 Task: Add Boiron Antimonium Tartaricum 30C to the cart.
Action: Mouse moved to (228, 111)
Screenshot: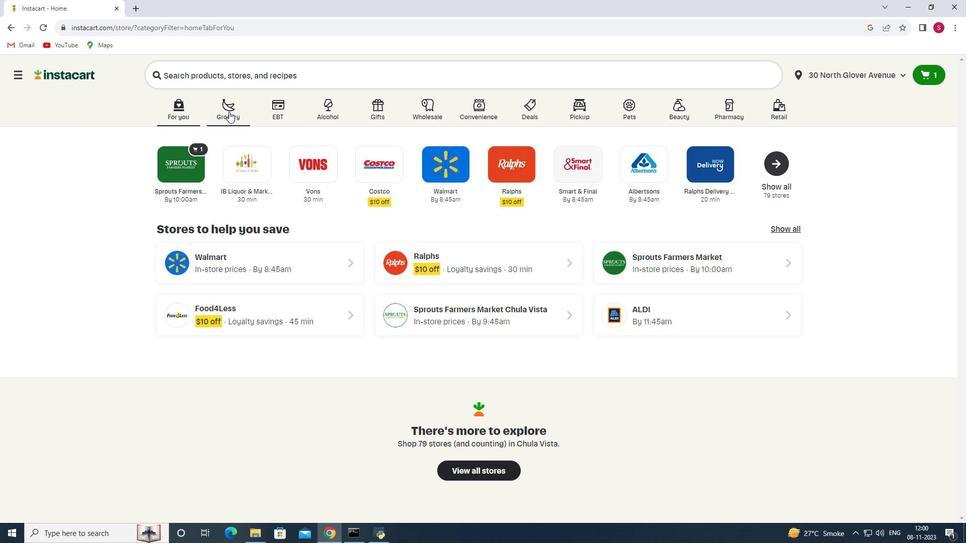 
Action: Mouse pressed left at (228, 111)
Screenshot: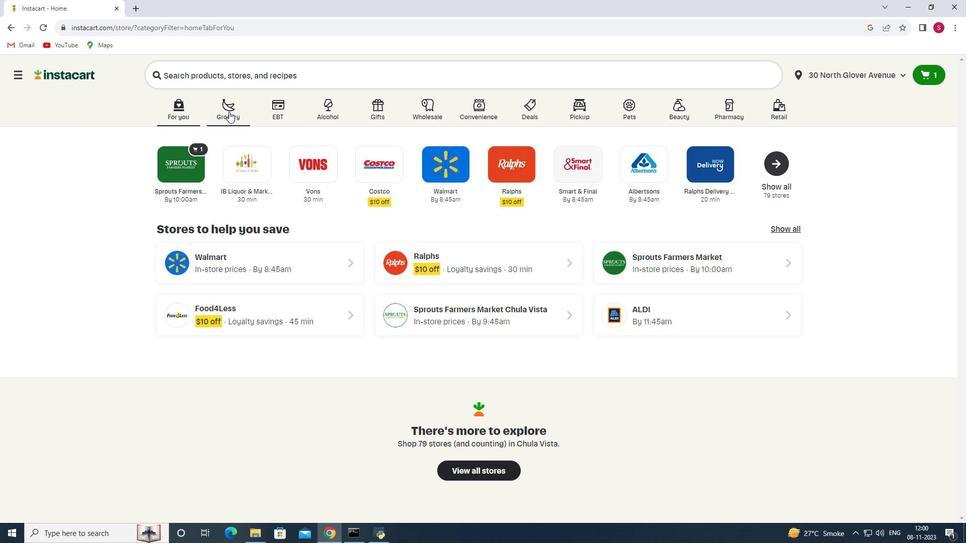 
Action: Mouse moved to (226, 286)
Screenshot: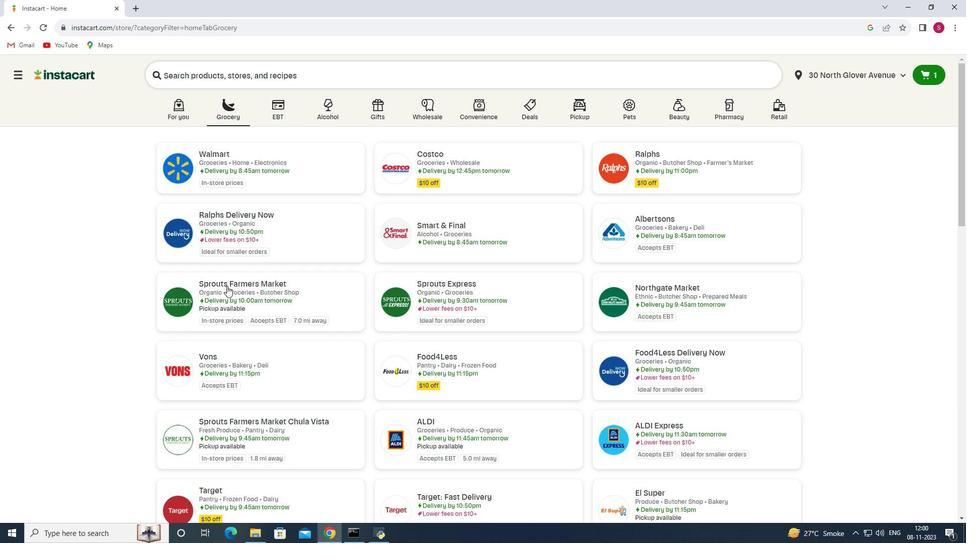 
Action: Mouse pressed left at (226, 286)
Screenshot: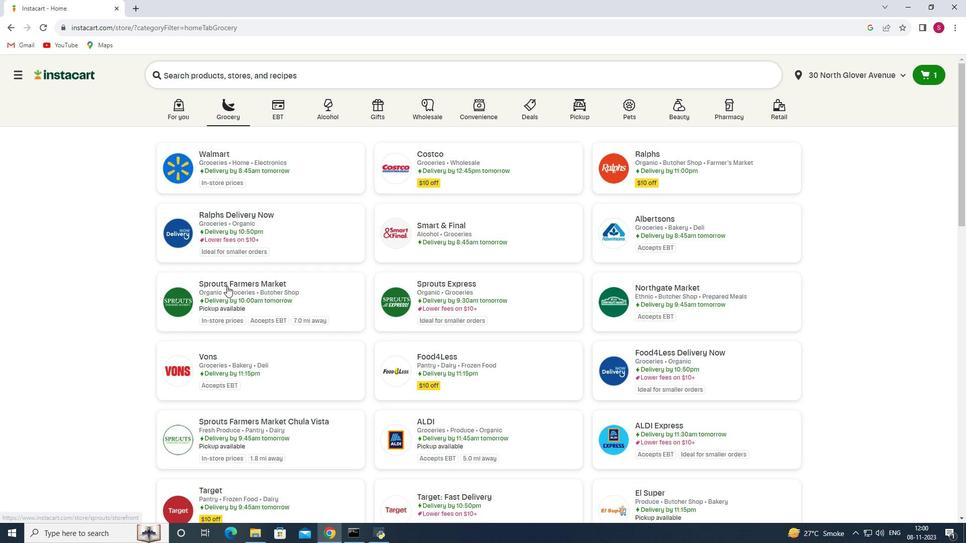 
Action: Mouse moved to (69, 309)
Screenshot: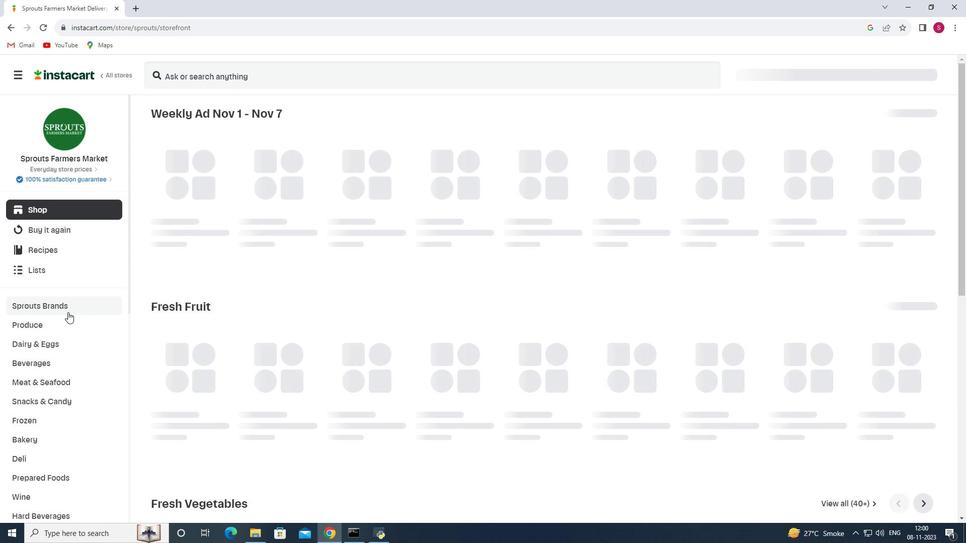 
Action: Mouse scrolled (69, 309) with delta (0, 0)
Screenshot: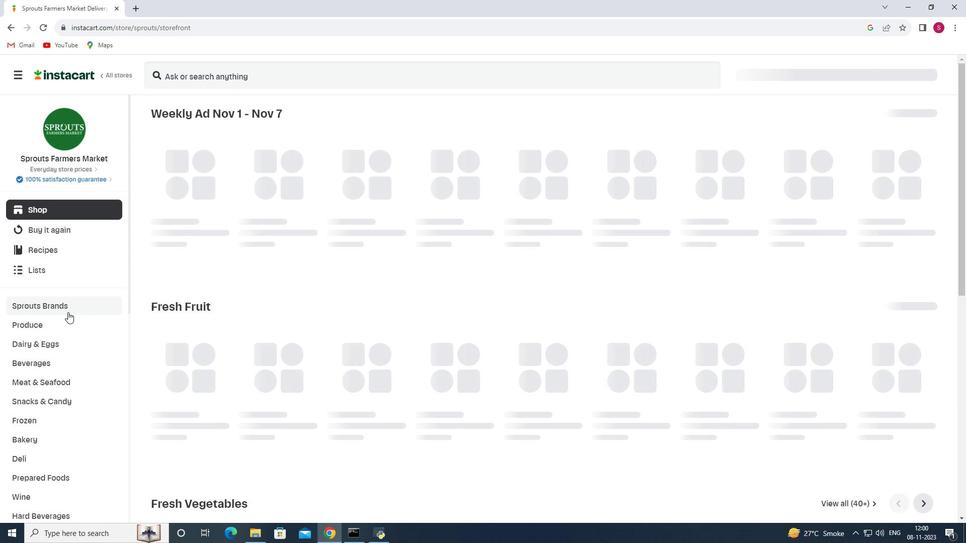 
Action: Mouse moved to (67, 312)
Screenshot: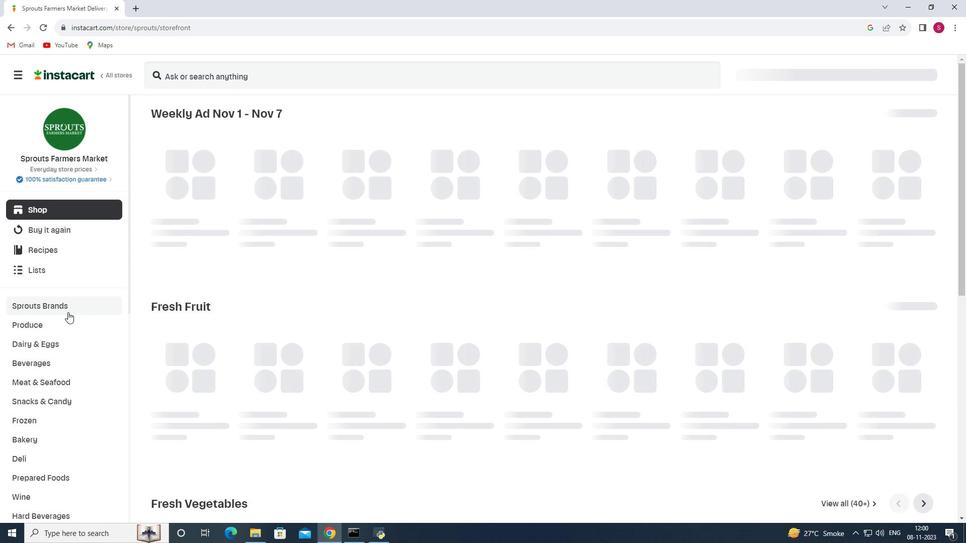 
Action: Mouse scrolled (67, 311) with delta (0, 0)
Screenshot: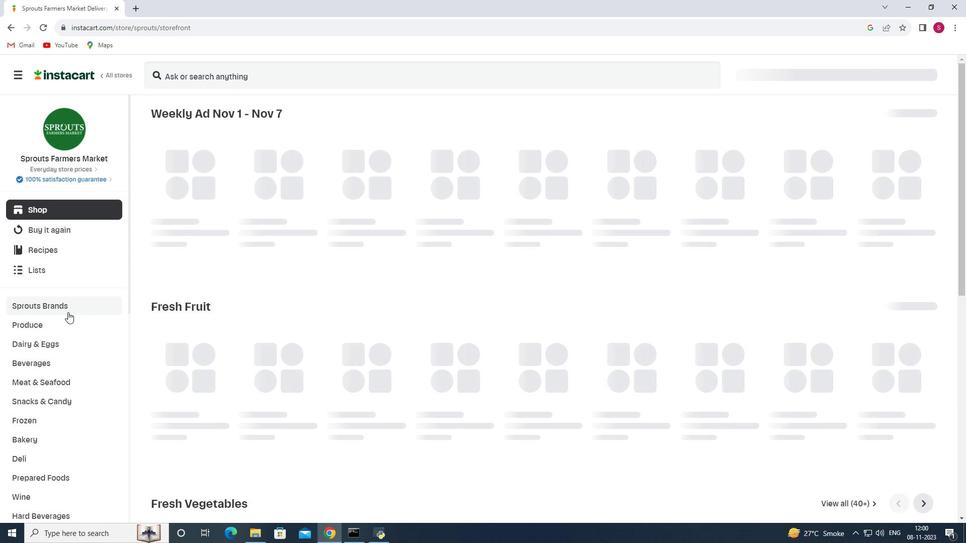 
Action: Mouse scrolled (67, 311) with delta (0, 0)
Screenshot: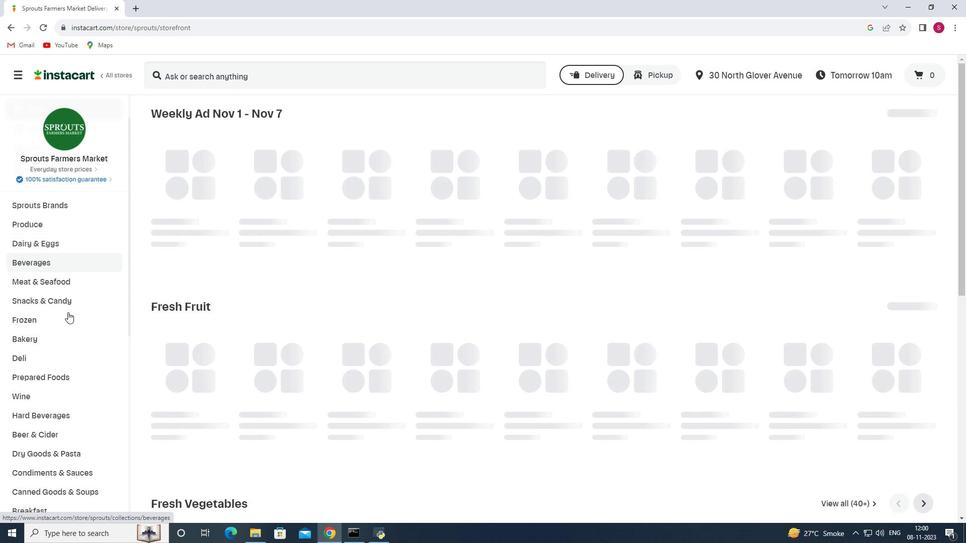 
Action: Mouse scrolled (67, 311) with delta (0, 0)
Screenshot: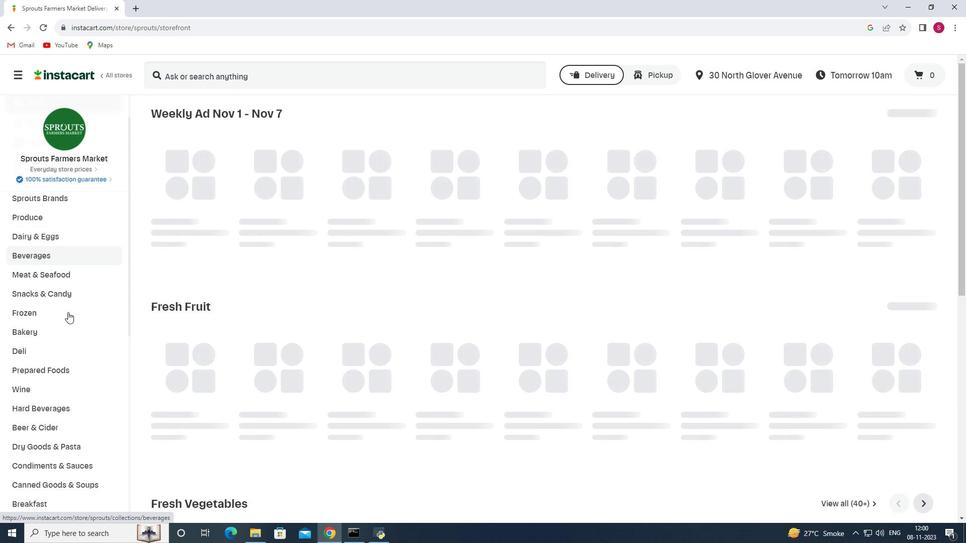 
Action: Mouse scrolled (67, 311) with delta (0, 0)
Screenshot: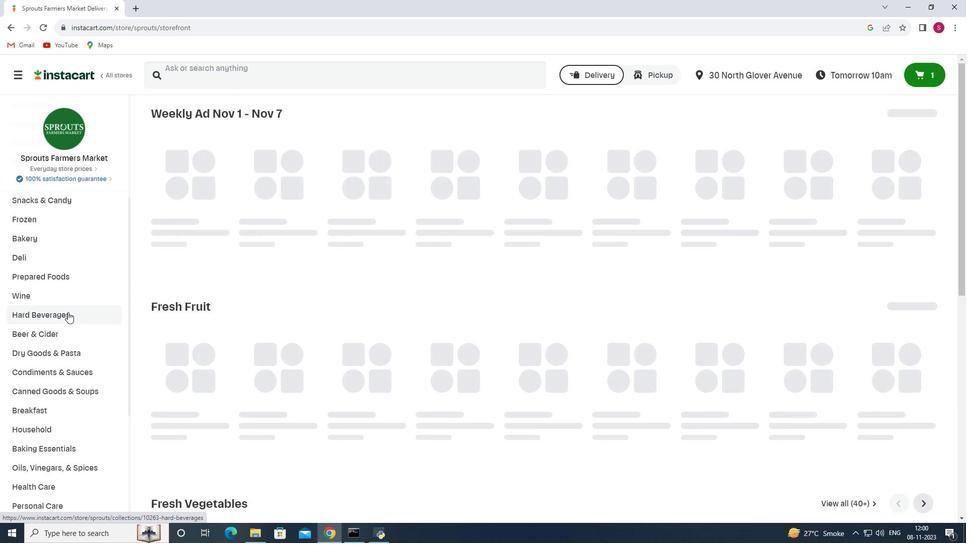 
Action: Mouse scrolled (67, 311) with delta (0, 0)
Screenshot: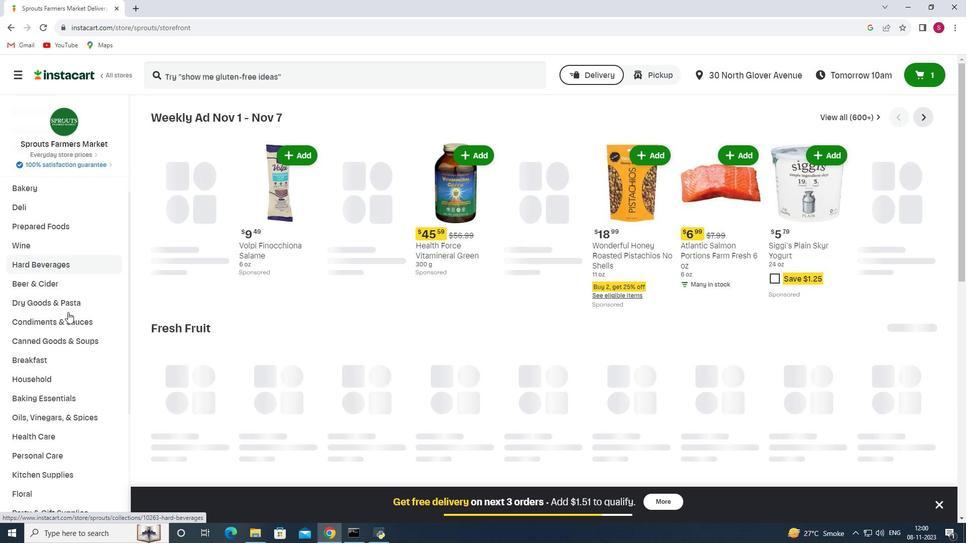 
Action: Mouse scrolled (67, 311) with delta (0, 0)
Screenshot: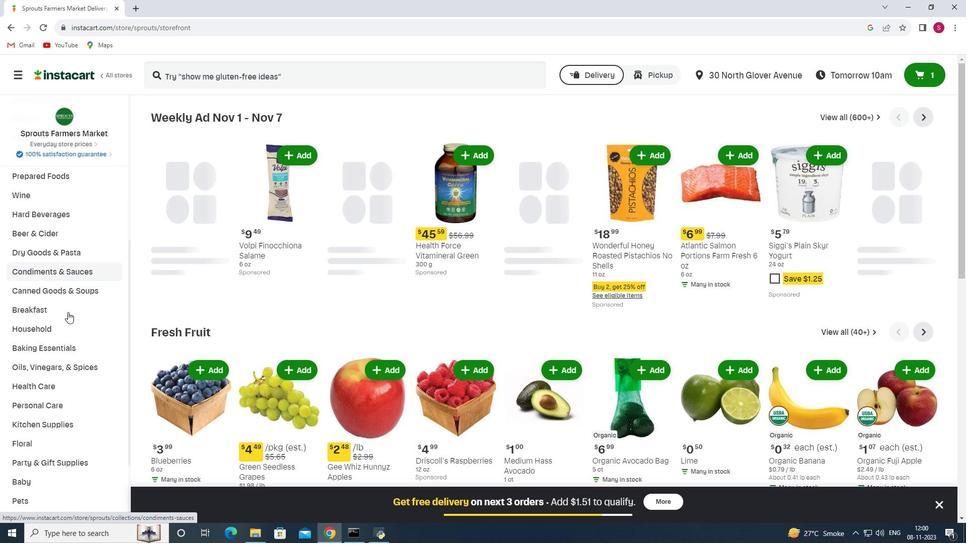 
Action: Mouse moved to (60, 327)
Screenshot: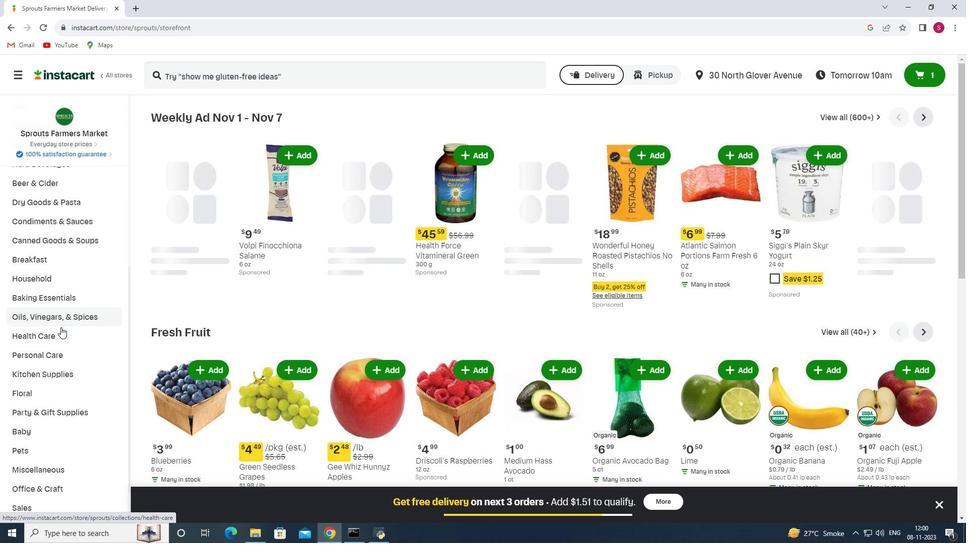 
Action: Mouse pressed left at (60, 327)
Screenshot: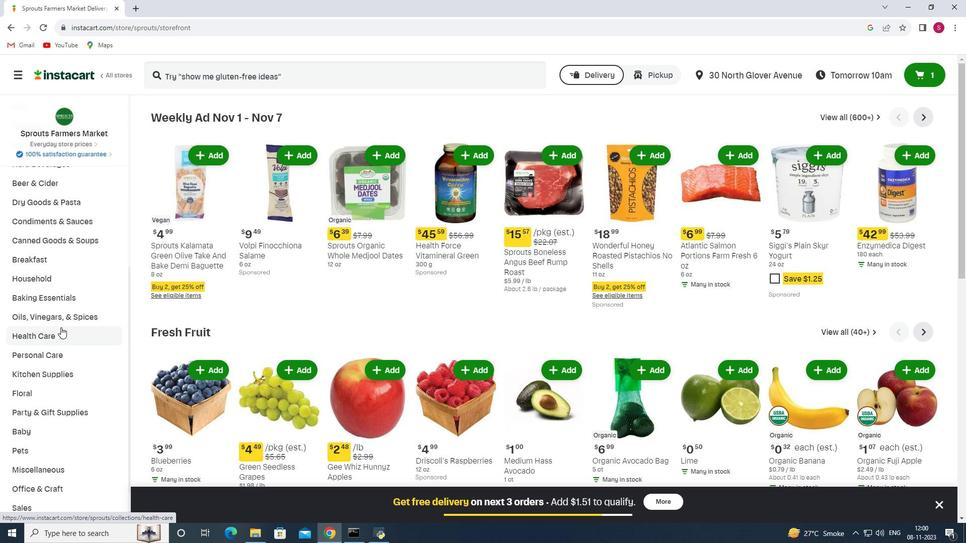 
Action: Mouse moved to (337, 135)
Screenshot: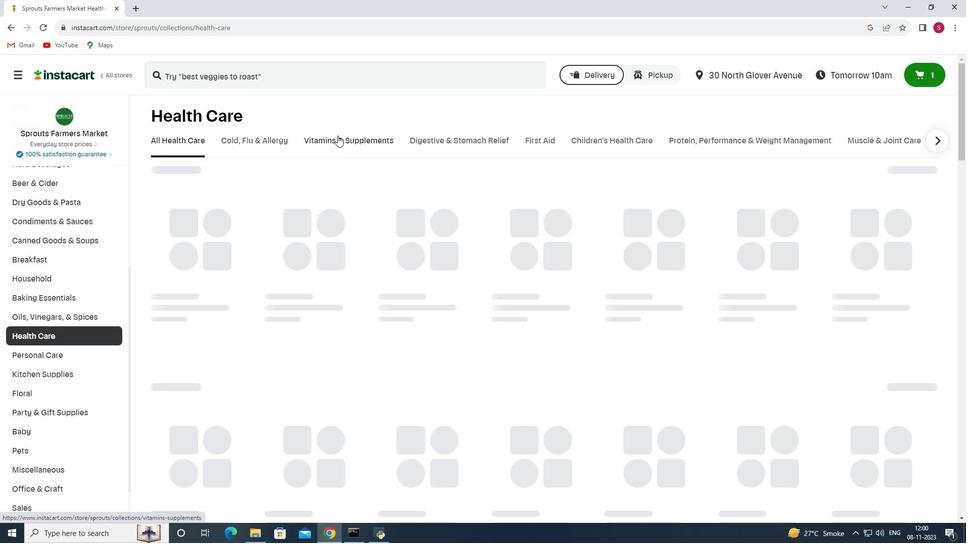
Action: Mouse pressed left at (337, 135)
Screenshot: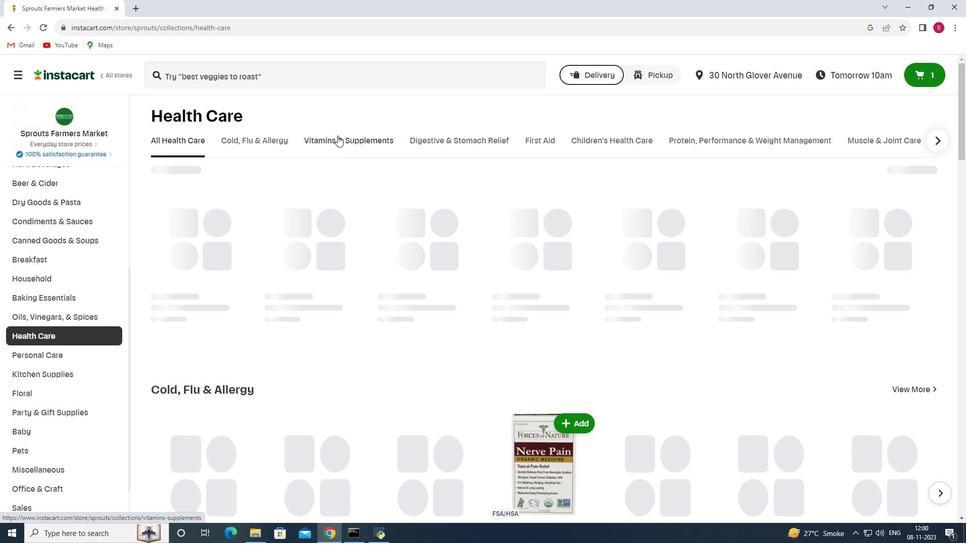 
Action: Mouse moved to (780, 183)
Screenshot: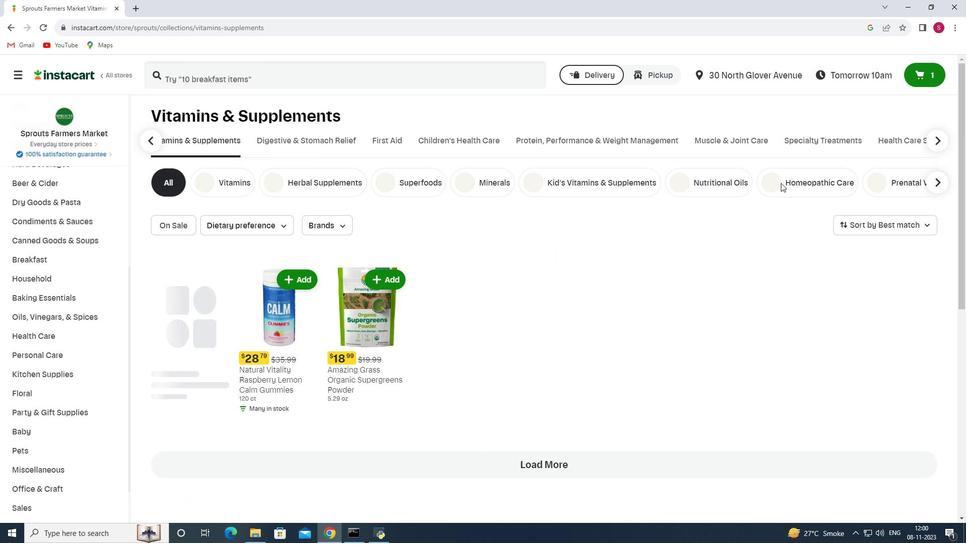 
Action: Mouse pressed left at (780, 183)
Screenshot: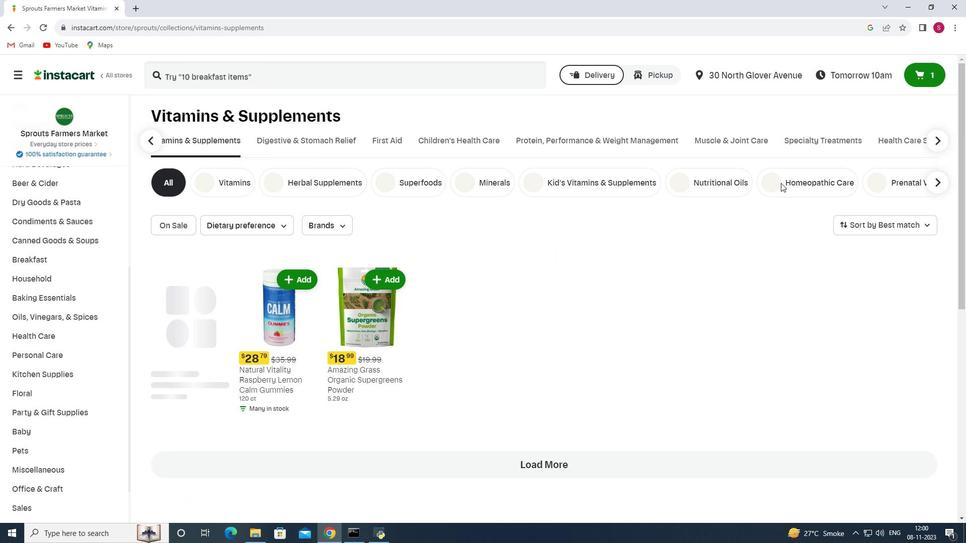 
Action: Mouse moved to (340, 76)
Screenshot: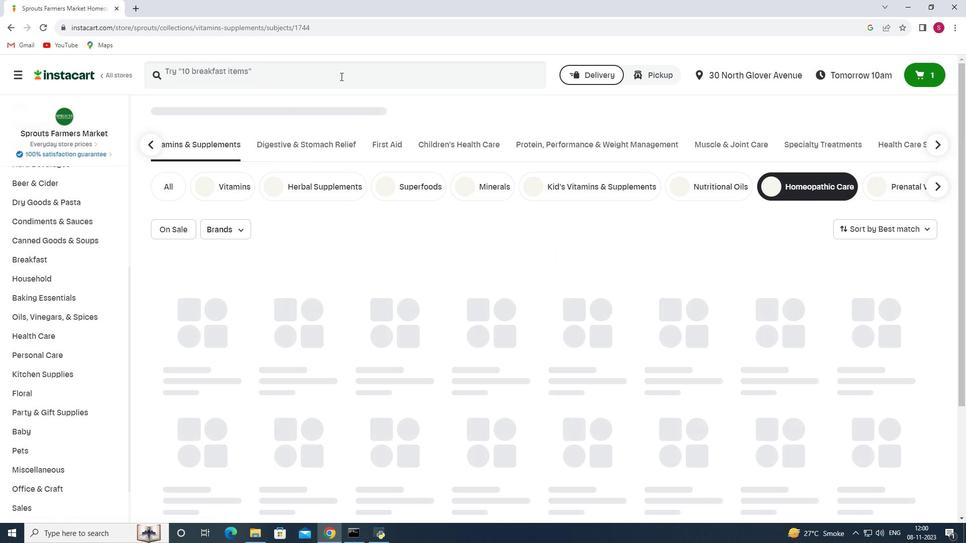 
Action: Mouse pressed left at (340, 76)
Screenshot: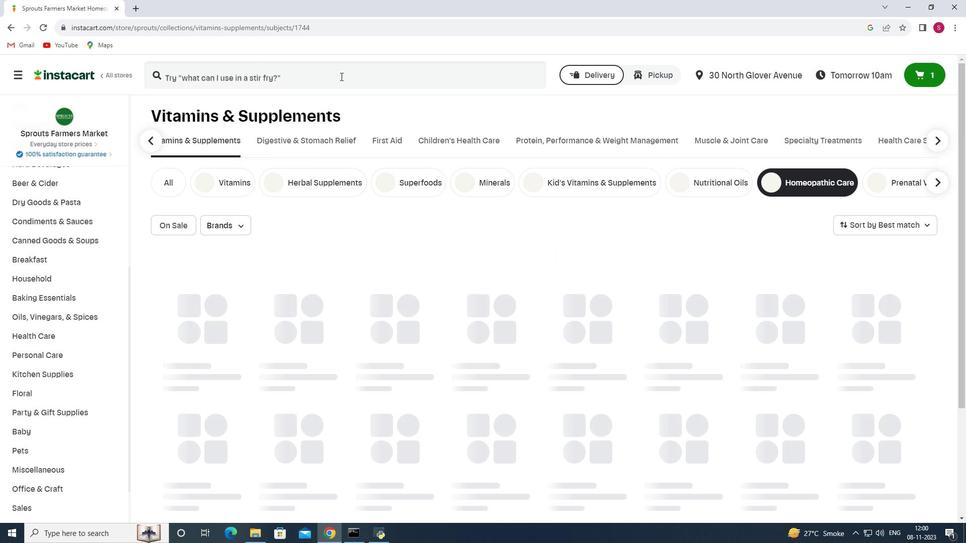 
Action: Key pressed <Key.shift>Boiron<Key.space><Key.shift><Key.shift><Key.shift><Key.shift><Key.shift><Key.shift><Key.shift><Key.shift><Key.shift><Key.shift>Antimonium<Key.space><Key.shift>Tartaricum<Key.space>30<Key.shift>C<Key.enter>
Screenshot: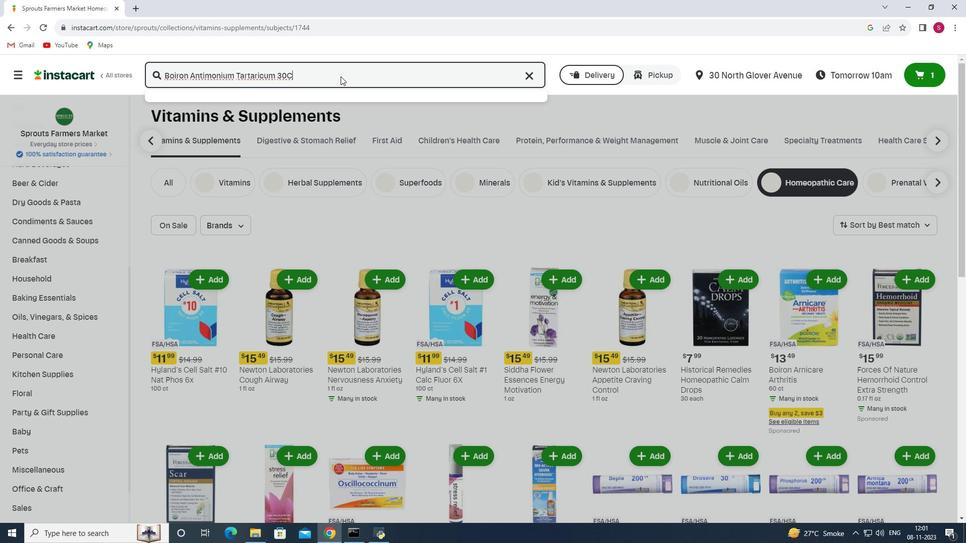 
Action: Mouse moved to (573, 156)
Screenshot: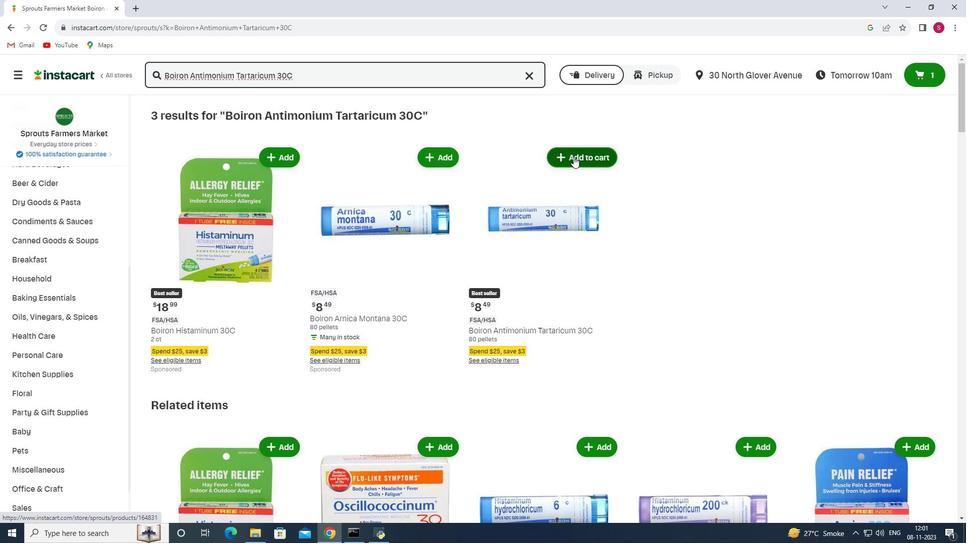 
Action: Mouse pressed left at (573, 156)
Screenshot: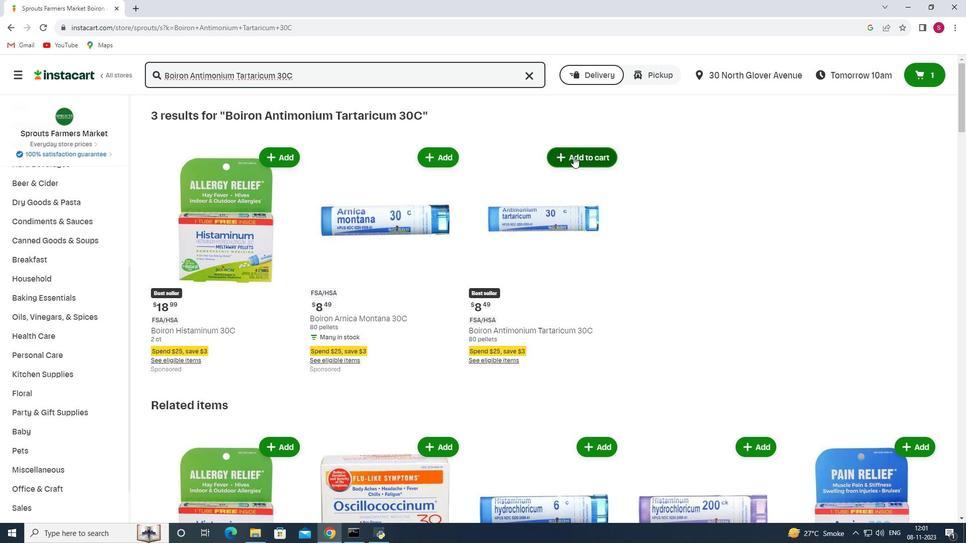 
Action: Mouse moved to (565, 177)
Screenshot: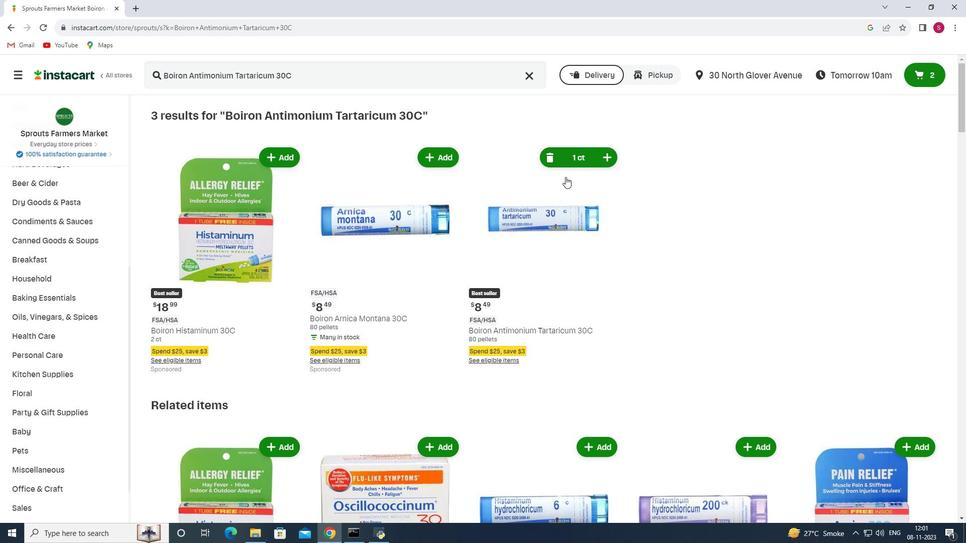 
